 Task: Create Card Card0049 in Board Board0043 in Workspace Development in Trello
Action: Mouse moved to (713, 272)
Screenshot: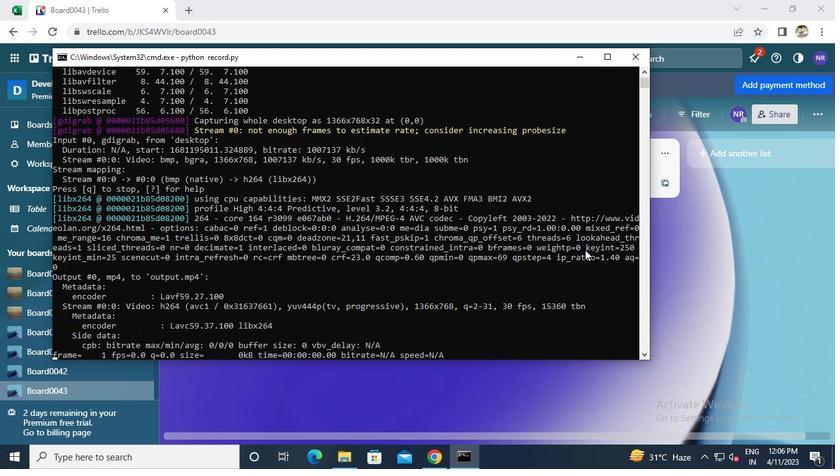 
Action: Mouse pressed left at (713, 272)
Screenshot: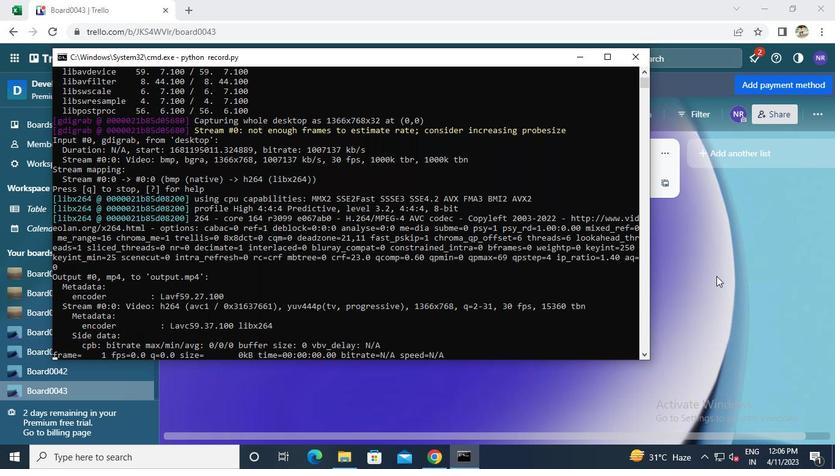 
Action: Mouse moved to (272, 184)
Screenshot: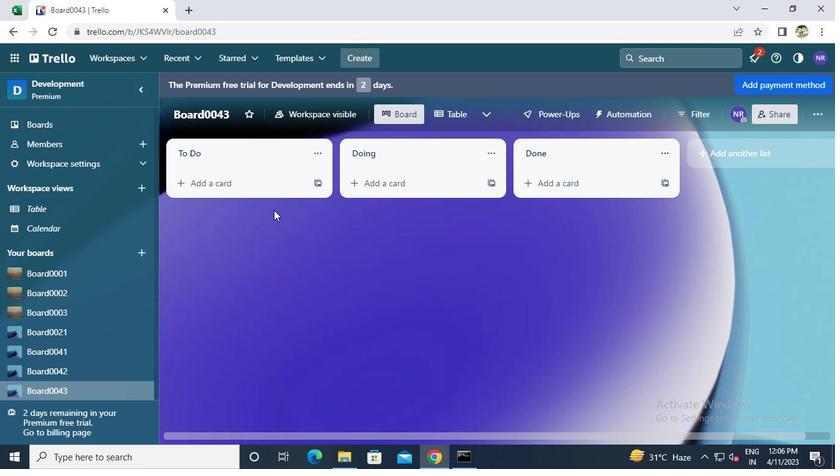 
Action: Mouse pressed left at (272, 184)
Screenshot: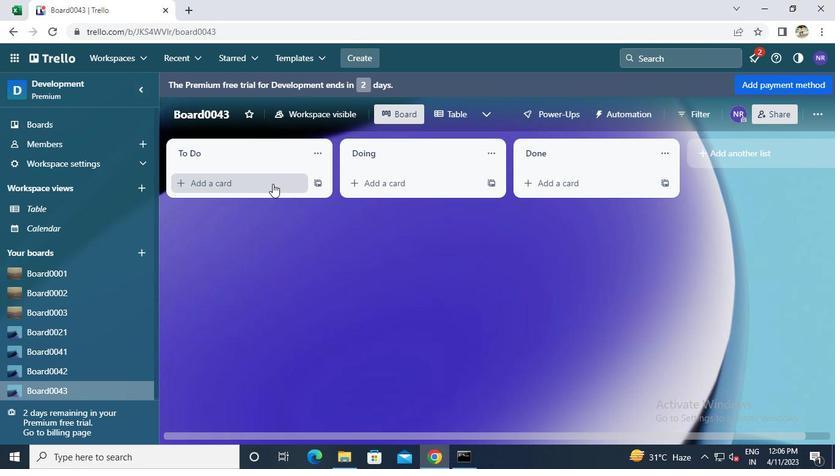 
Action: Keyboard Key.caps_lock
Screenshot: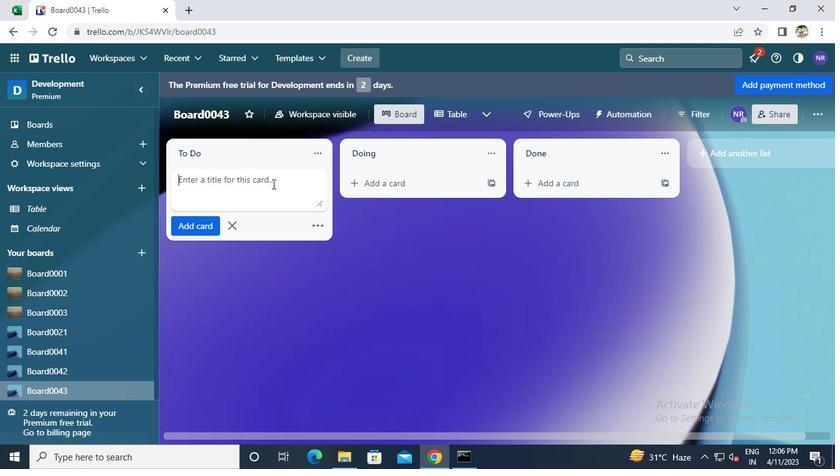 
Action: Keyboard c
Screenshot: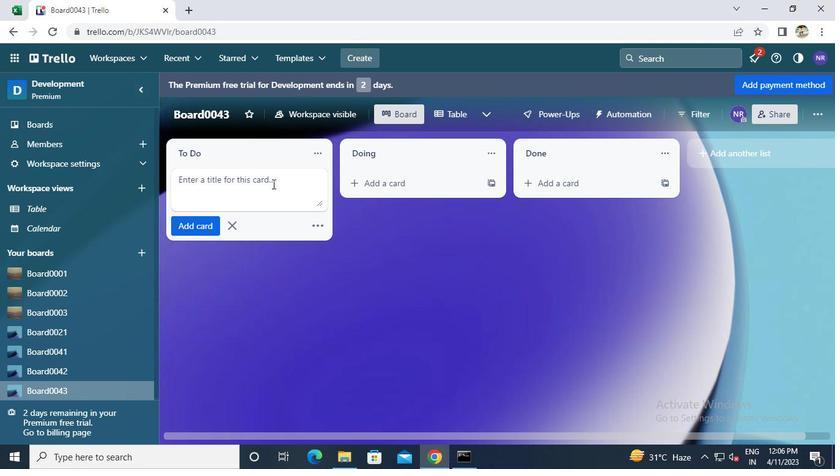 
Action: Keyboard Key.caps_lock
Screenshot: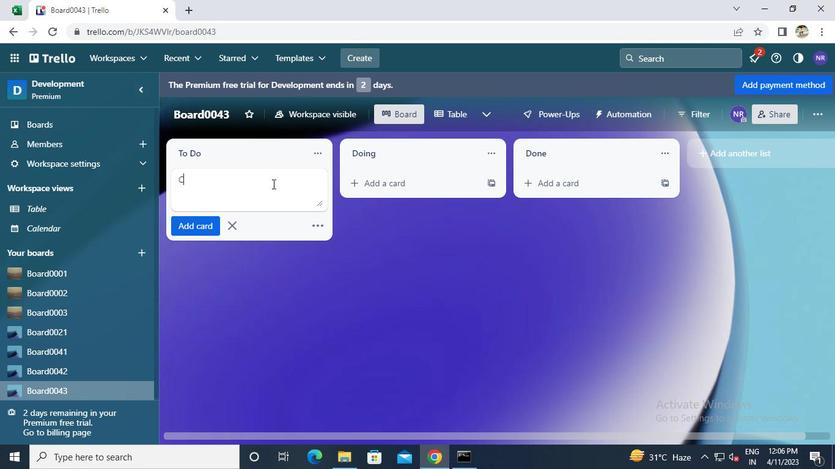 
Action: Keyboard a
Screenshot: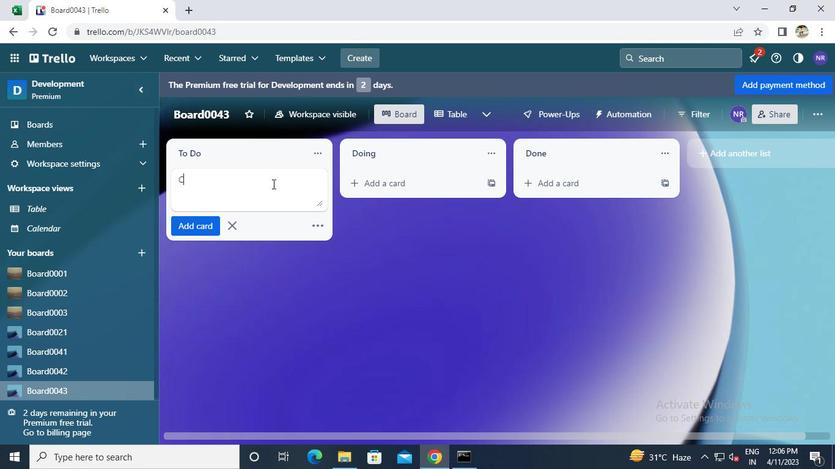 
Action: Keyboard r
Screenshot: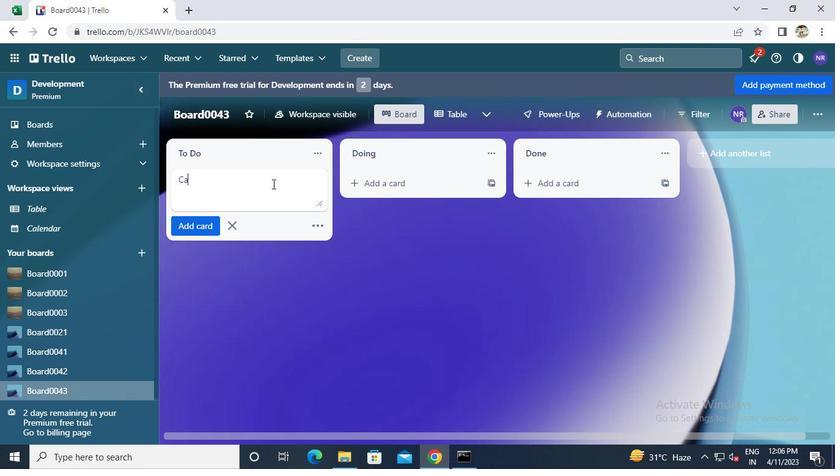 
Action: Keyboard d
Screenshot: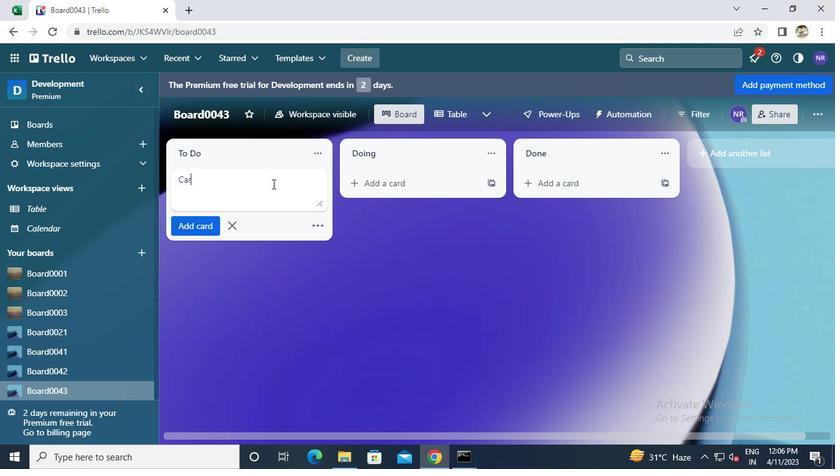 
Action: Keyboard 0
Screenshot: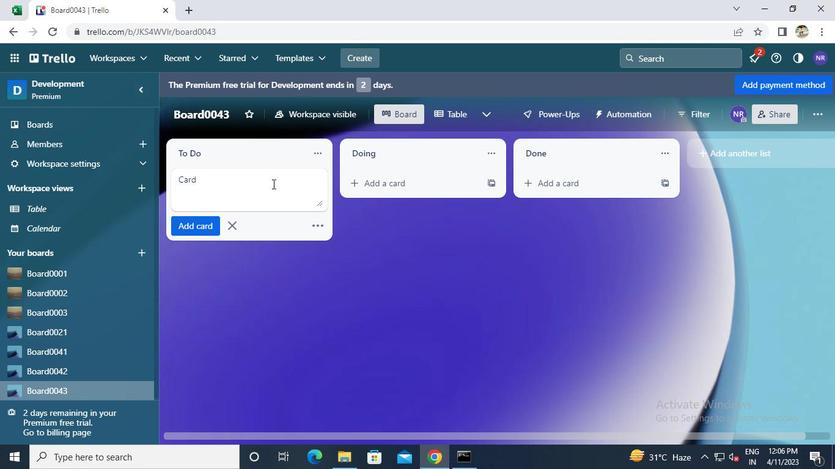 
Action: Keyboard 0
Screenshot: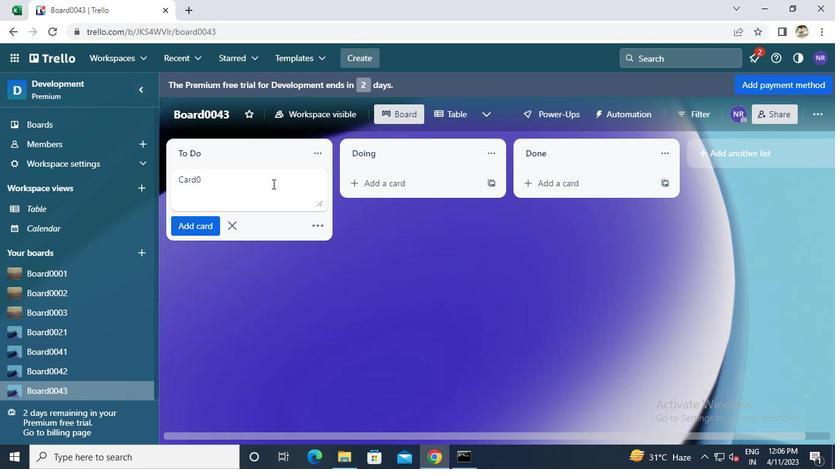 
Action: Keyboard 4
Screenshot: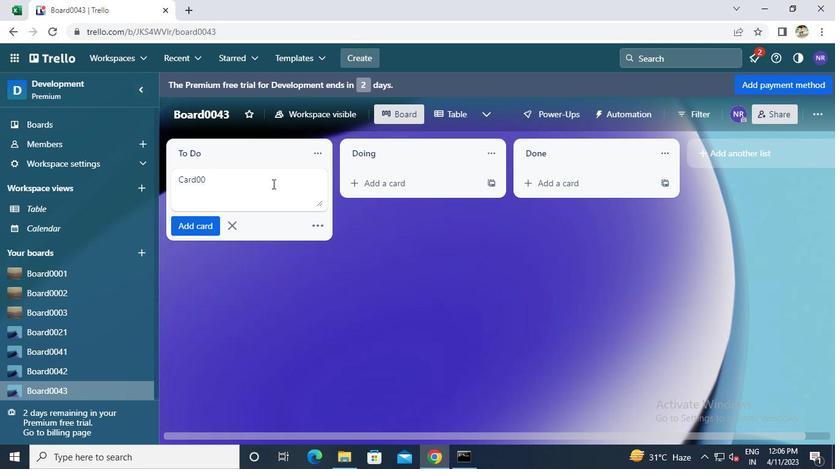 
Action: Keyboard 9
Screenshot: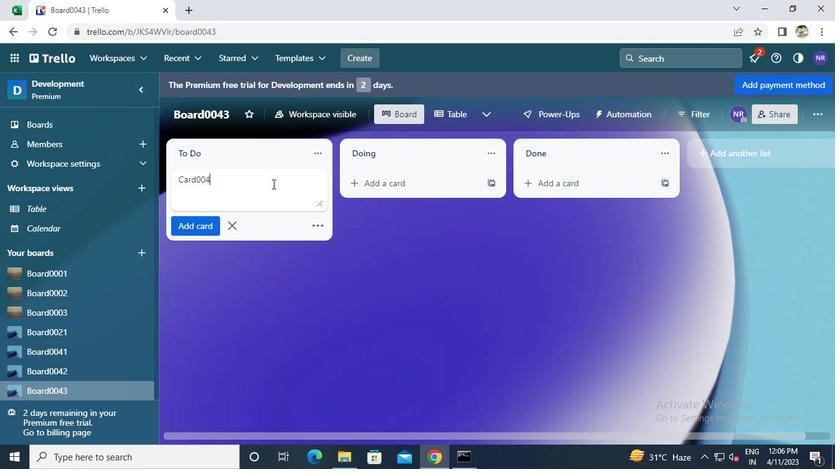 
Action: Mouse moved to (192, 226)
Screenshot: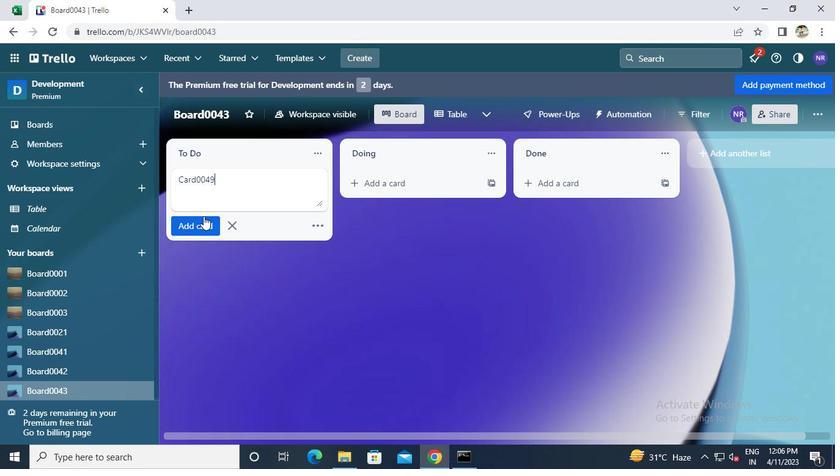 
Action: Mouse pressed left at (192, 226)
Screenshot: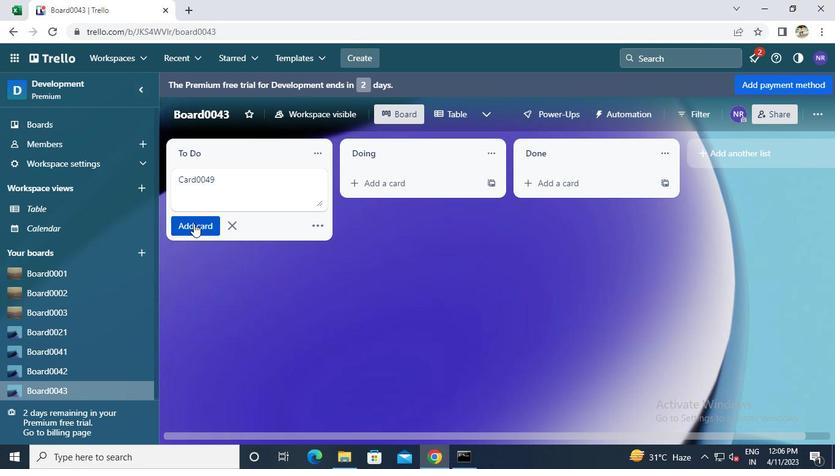 
Action: Mouse moved to (465, 465)
Screenshot: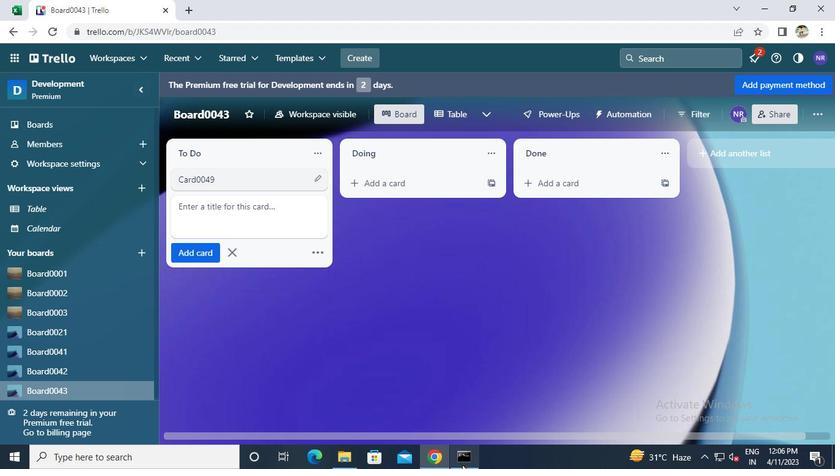 
Action: Mouse pressed left at (465, 465)
Screenshot: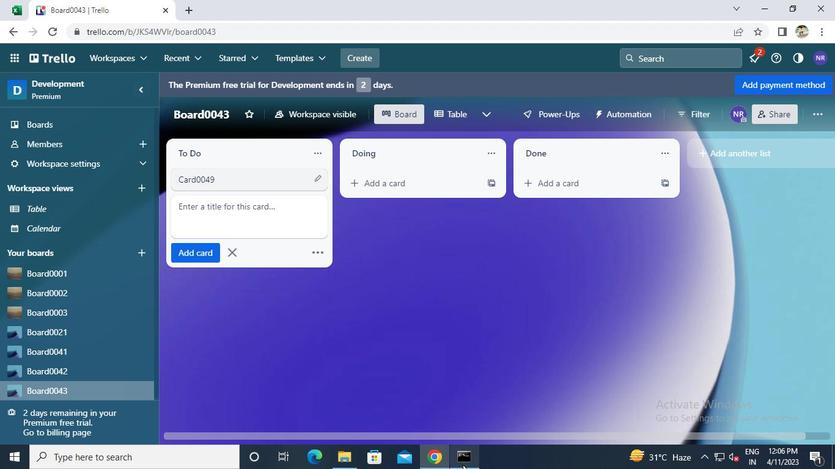 
Action: Mouse moved to (628, 59)
Screenshot: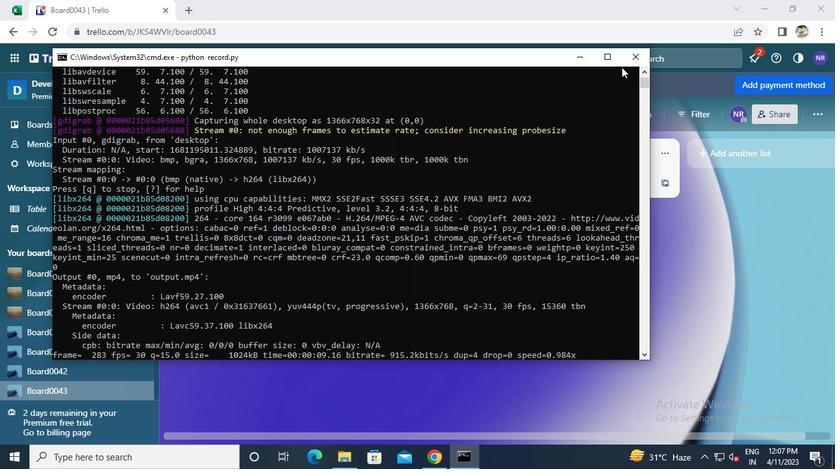 
Action: Mouse pressed left at (628, 59)
Screenshot: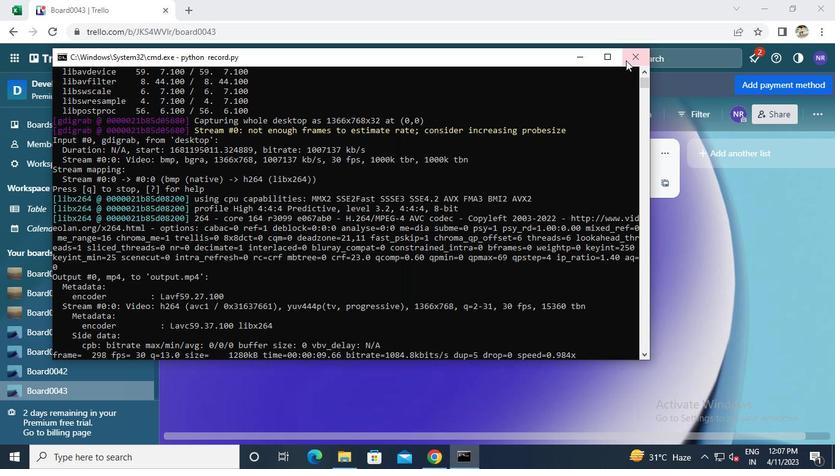 
